 Task: Create a rule when an item is added to checklist checklist name by me .
Action: Mouse moved to (1363, 117)
Screenshot: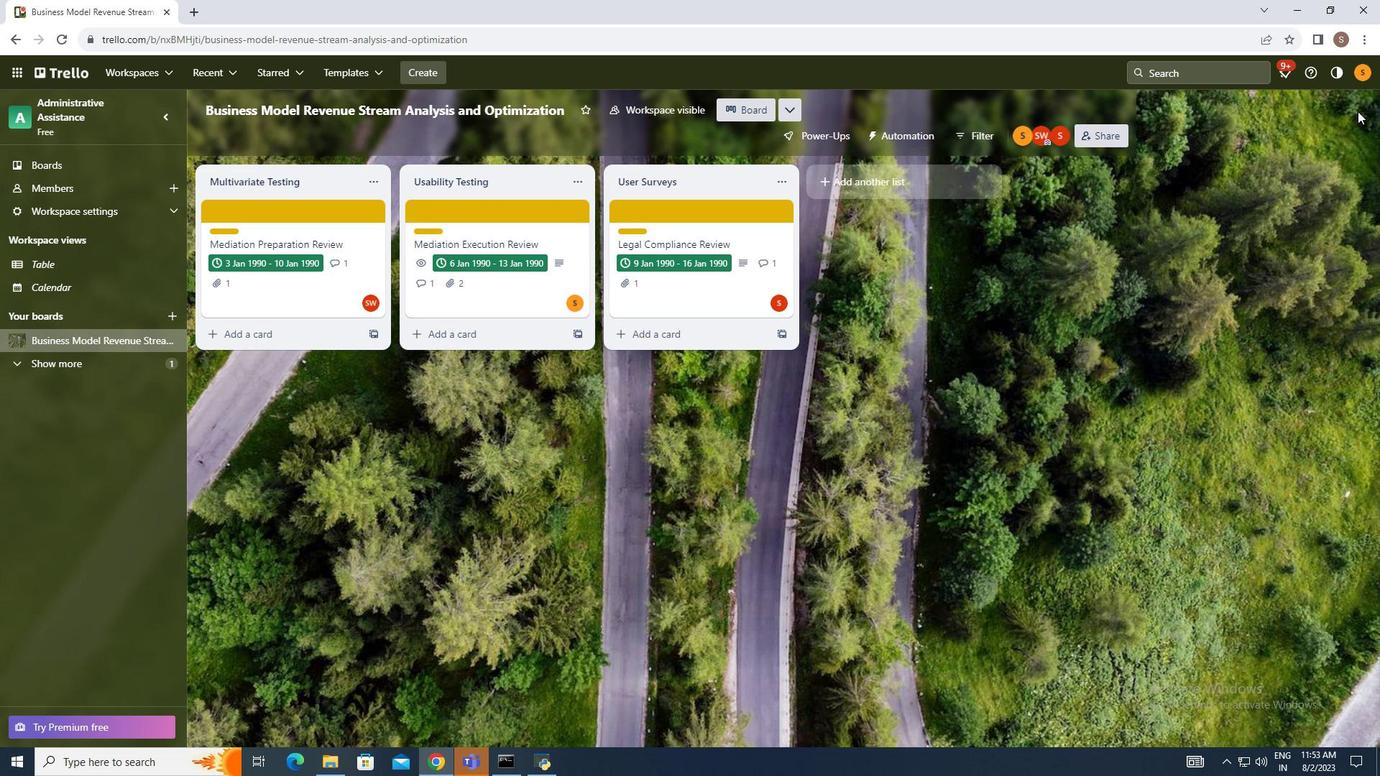 
Action: Mouse pressed left at (1363, 117)
Screenshot: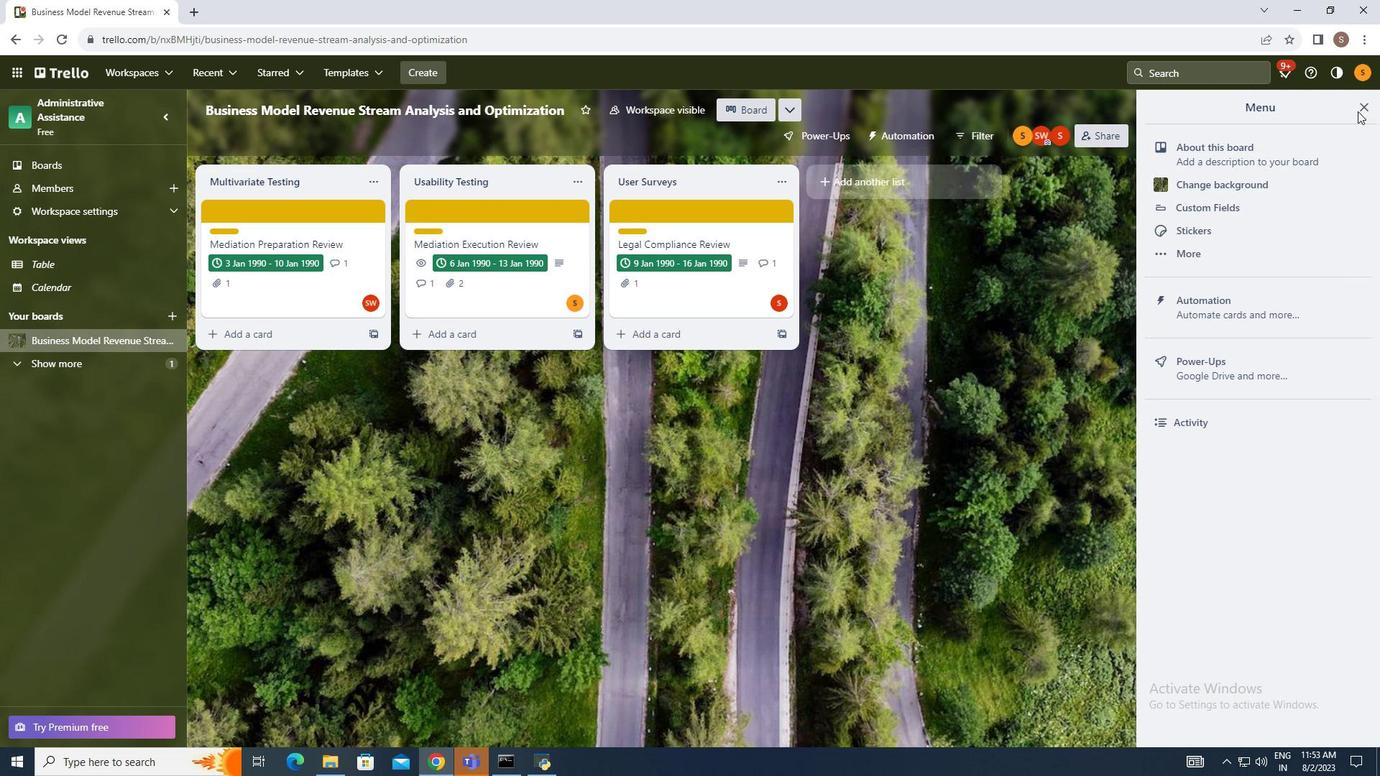 
Action: Mouse moved to (1248, 307)
Screenshot: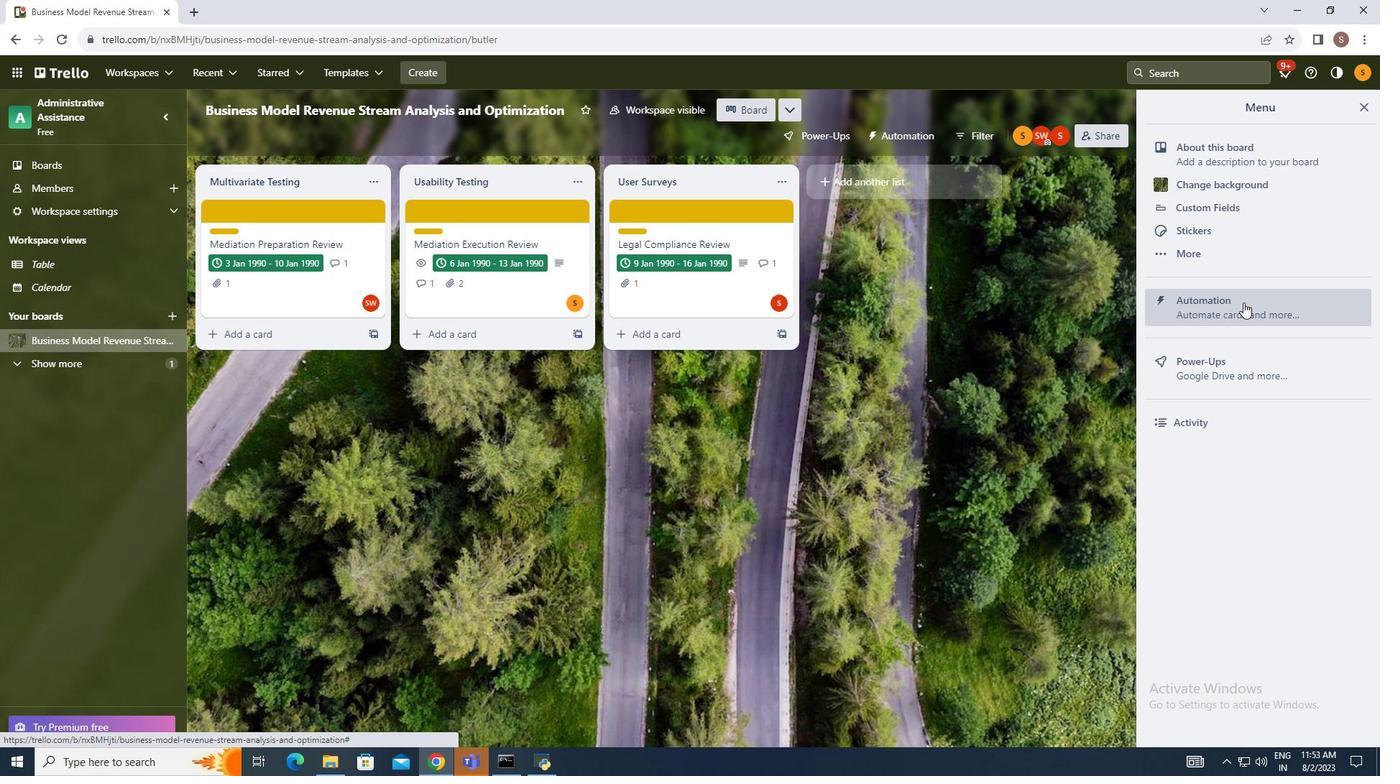 
Action: Mouse pressed left at (1248, 307)
Screenshot: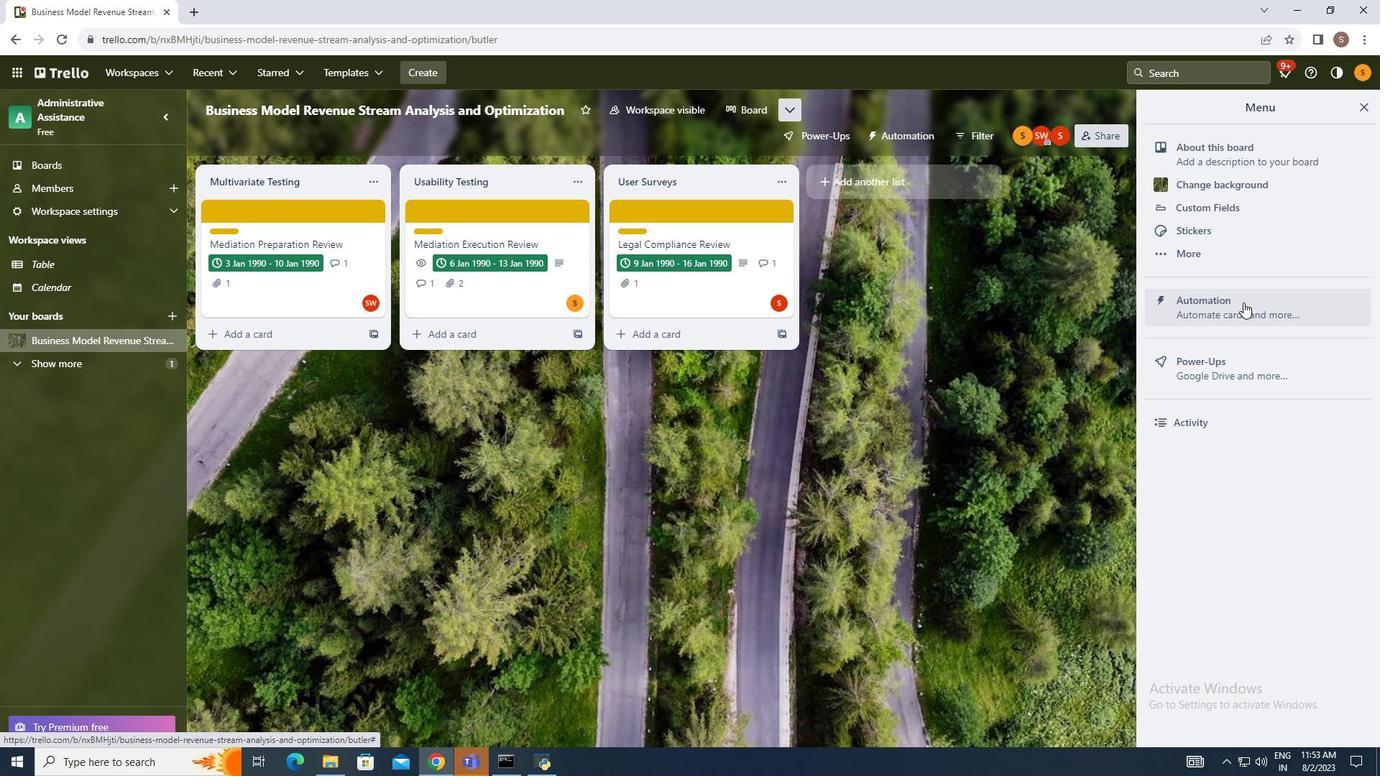 
Action: Mouse moved to (280, 263)
Screenshot: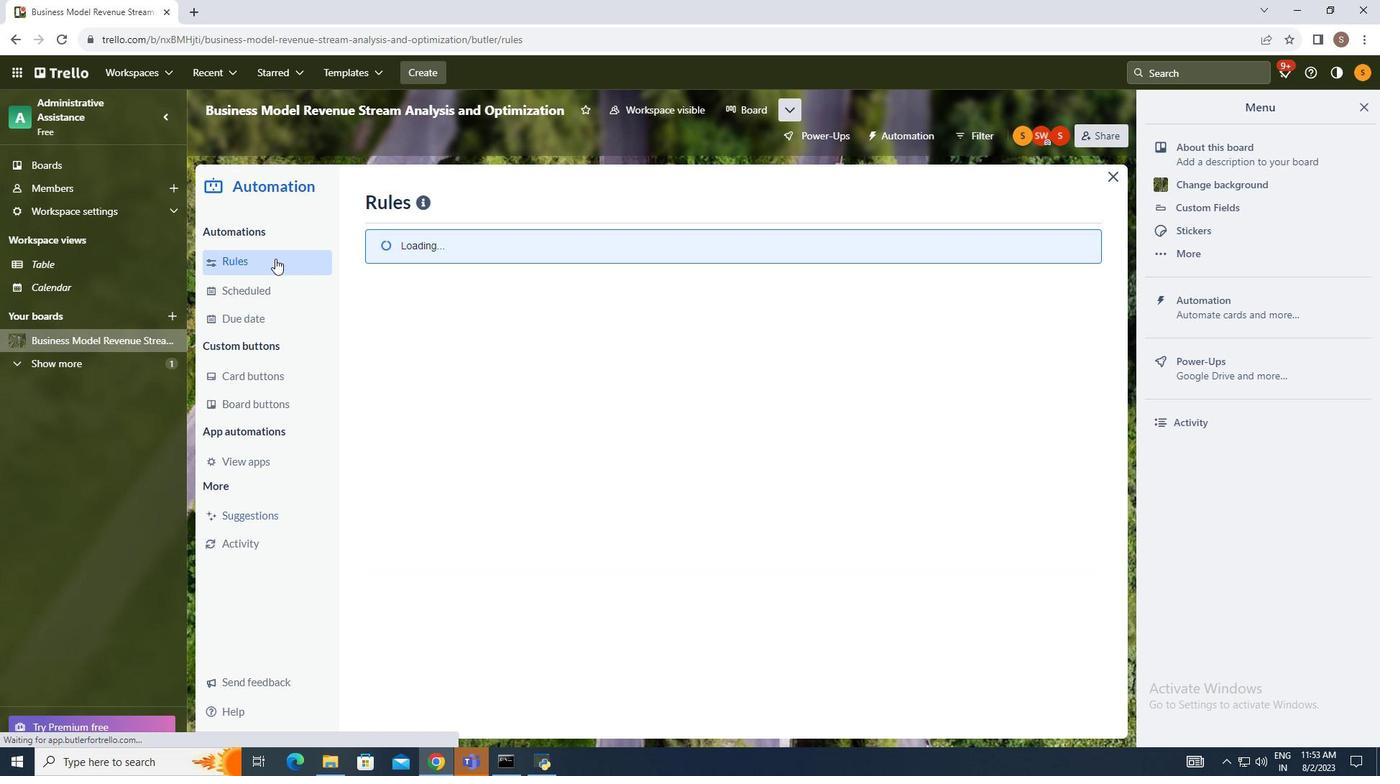 
Action: Mouse pressed left at (280, 263)
Screenshot: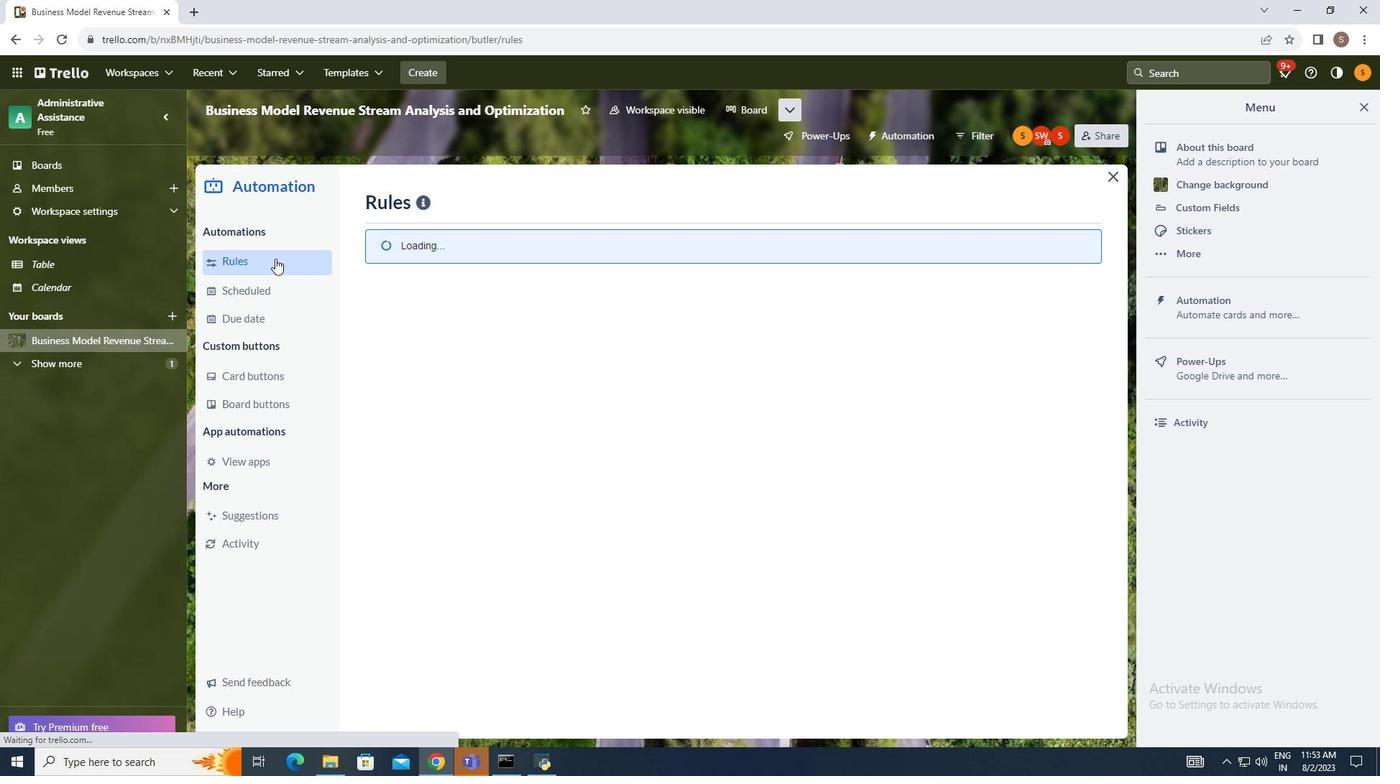 
Action: Mouse moved to (968, 208)
Screenshot: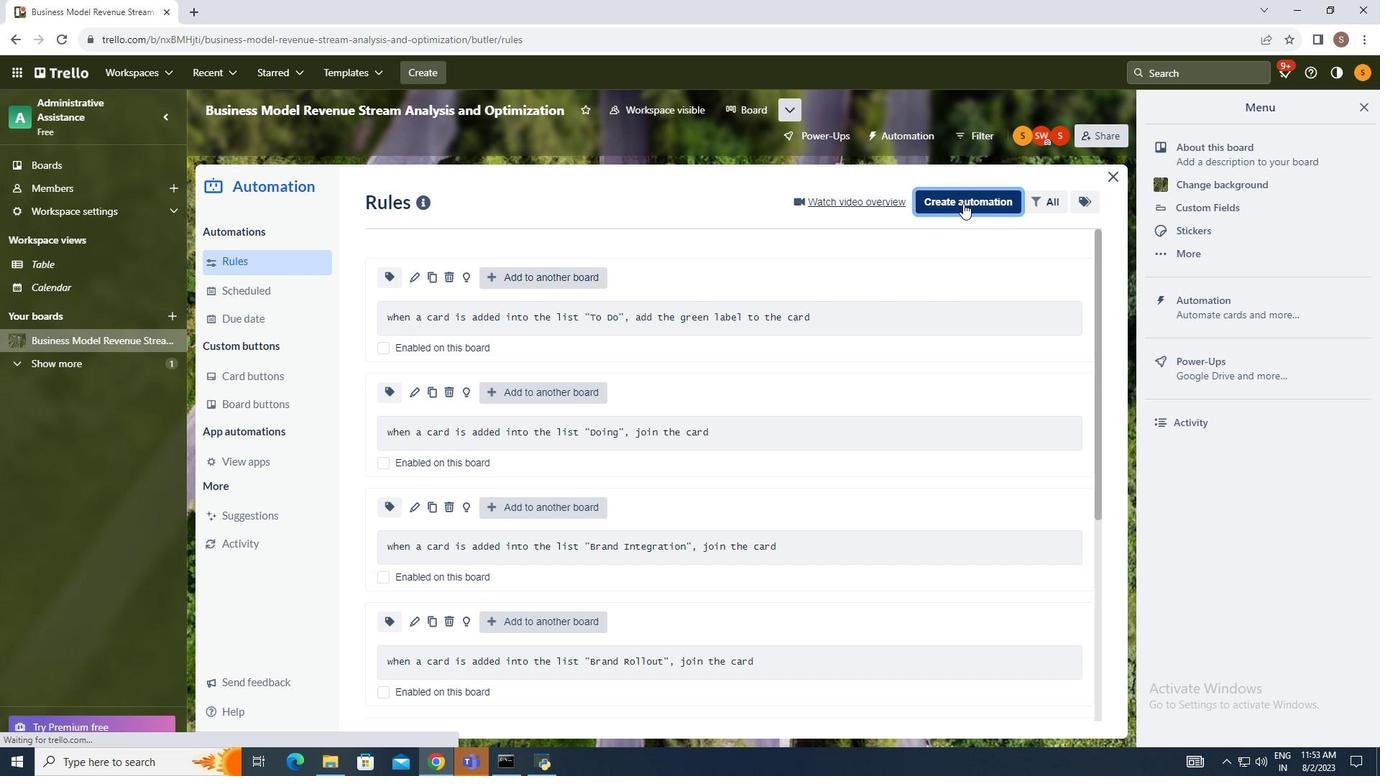 
Action: Mouse pressed left at (968, 208)
Screenshot: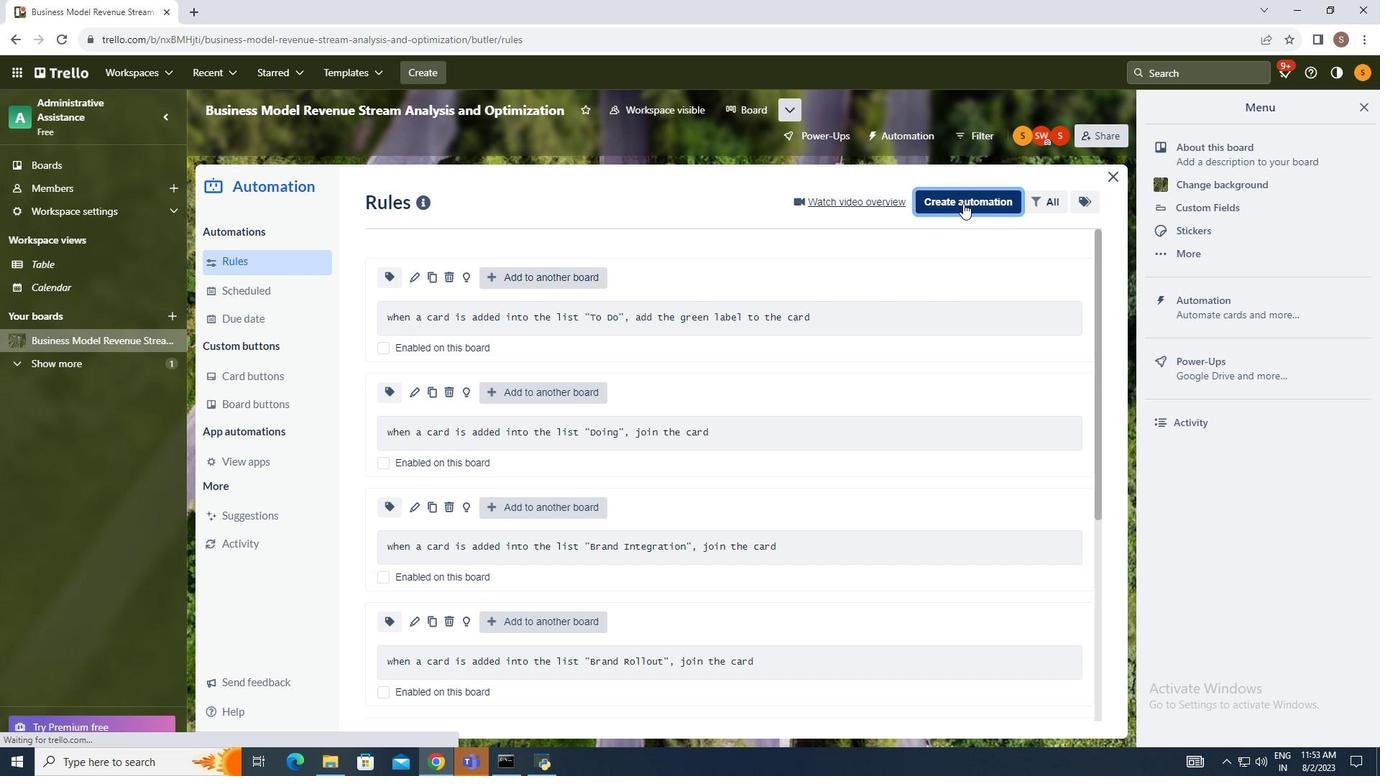 
Action: Mouse moved to (753, 343)
Screenshot: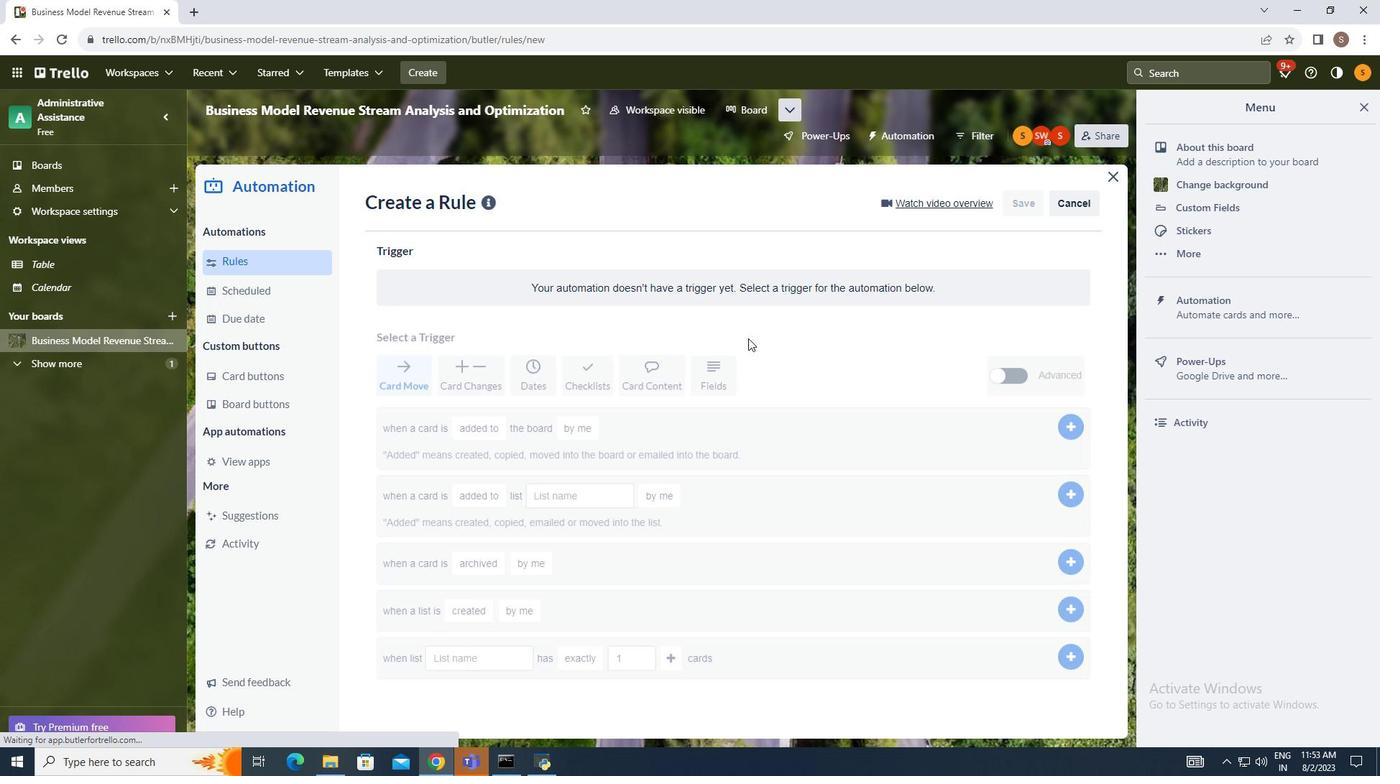 
Action: Mouse pressed left at (753, 343)
Screenshot: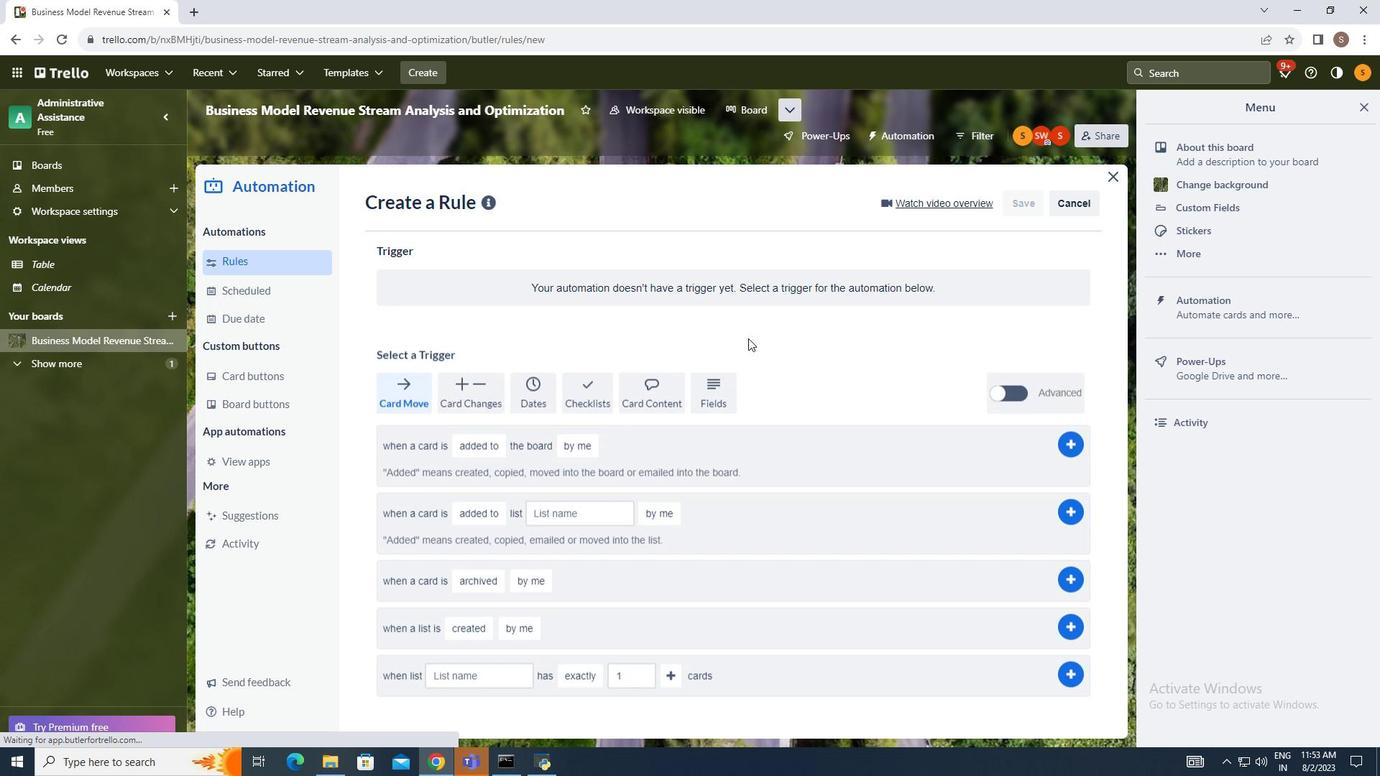 
Action: Mouse moved to (595, 394)
Screenshot: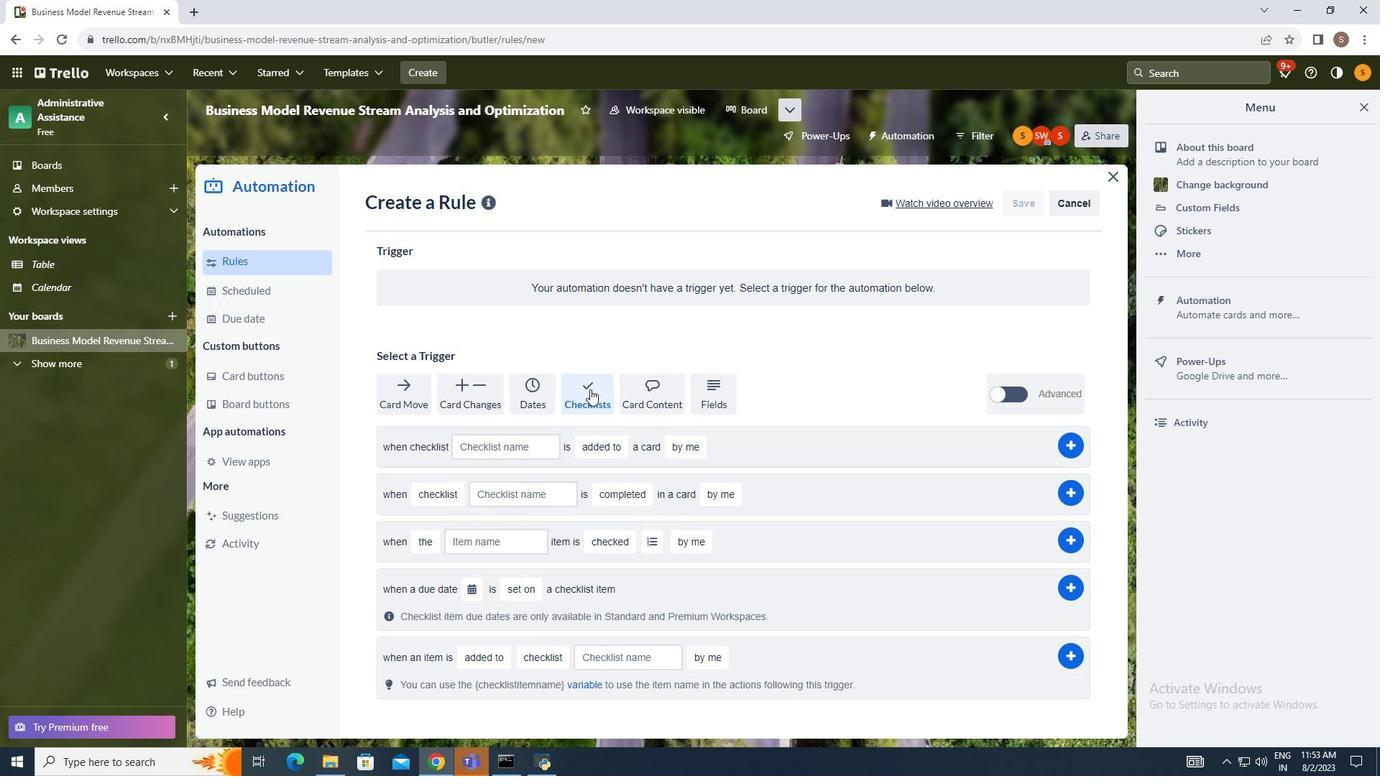 
Action: Mouse pressed left at (595, 394)
Screenshot: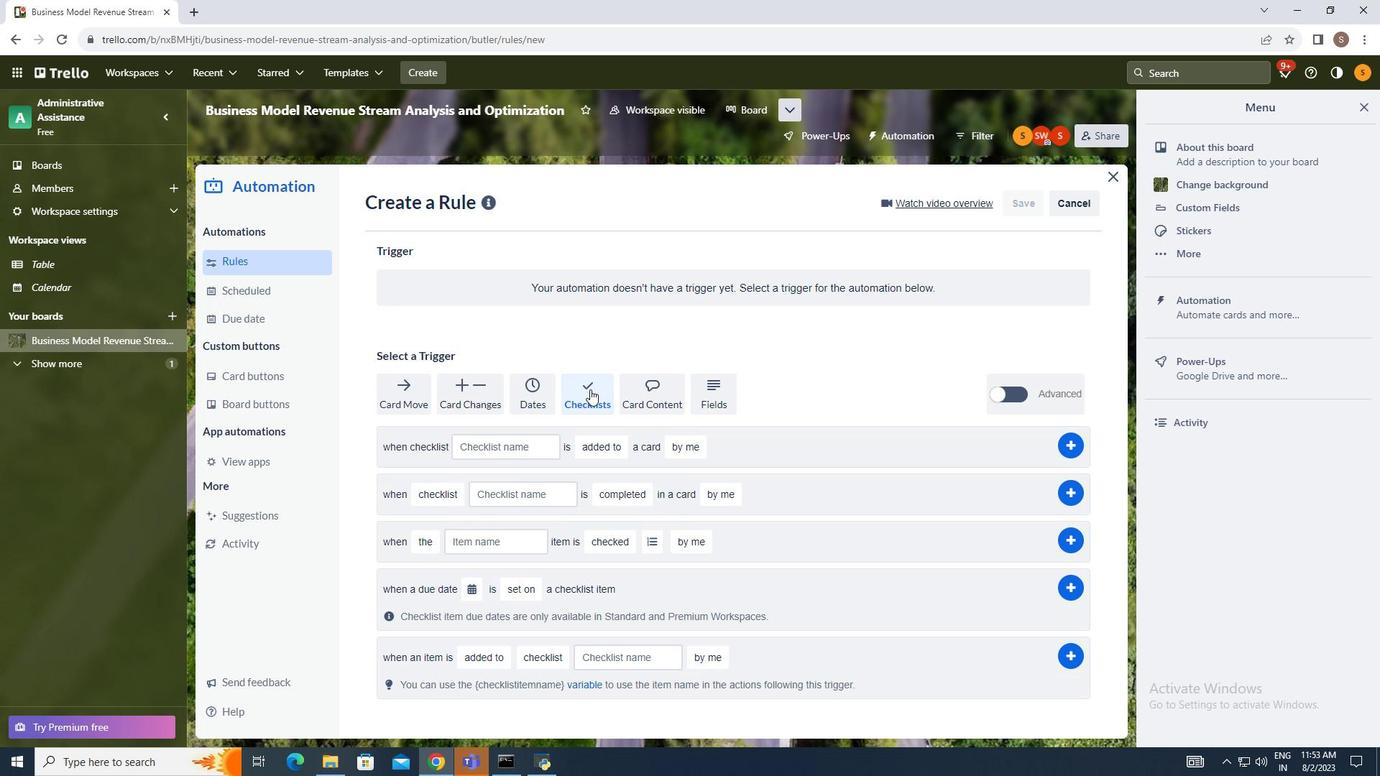 
Action: Mouse moved to (481, 656)
Screenshot: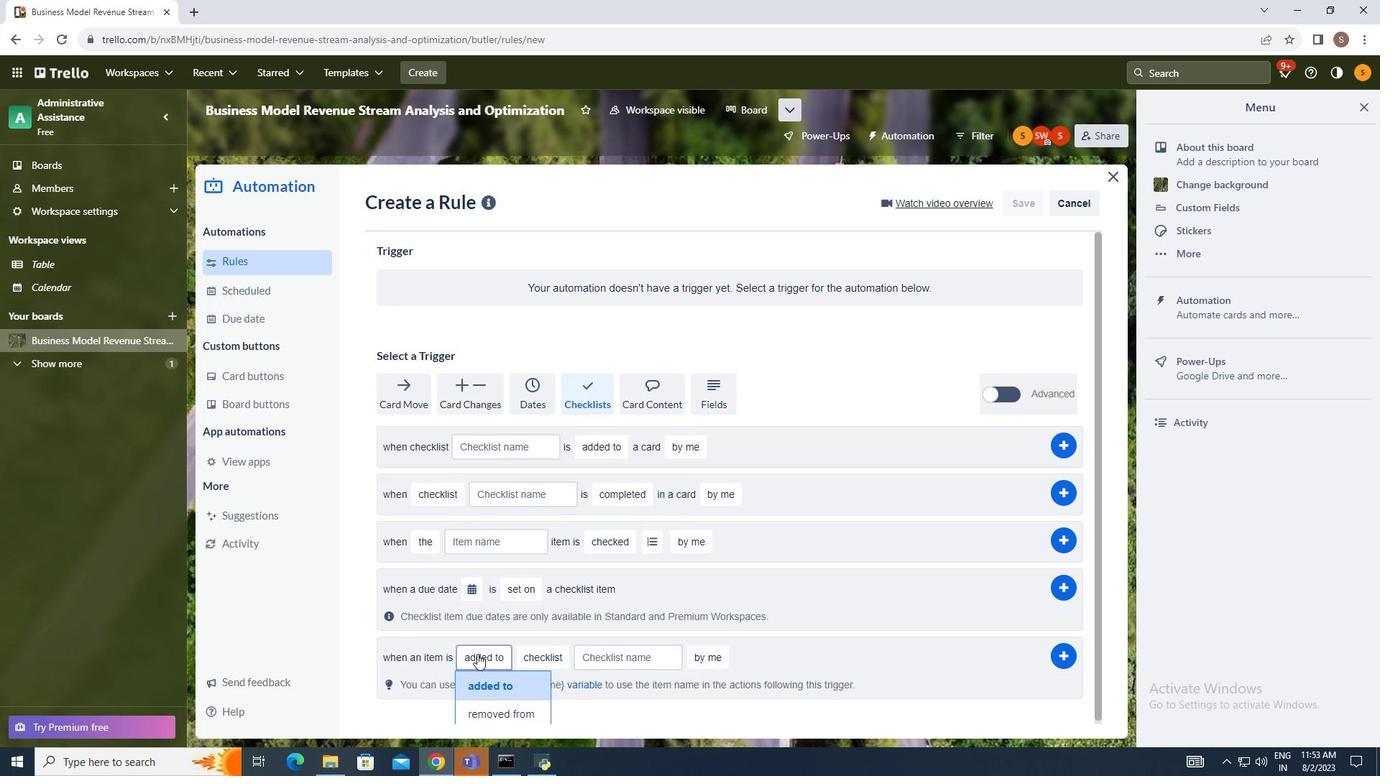 
Action: Mouse pressed left at (481, 656)
Screenshot: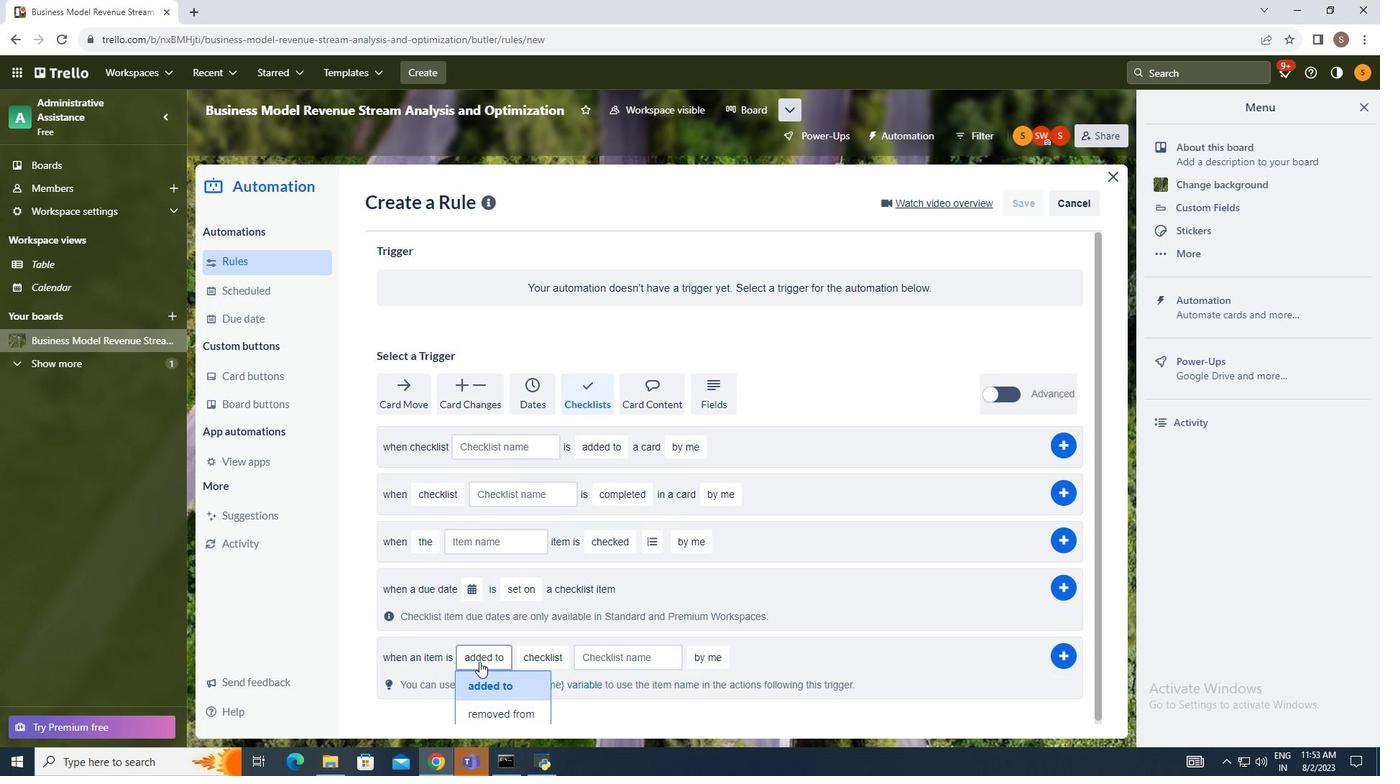 
Action: Mouse moved to (486, 685)
Screenshot: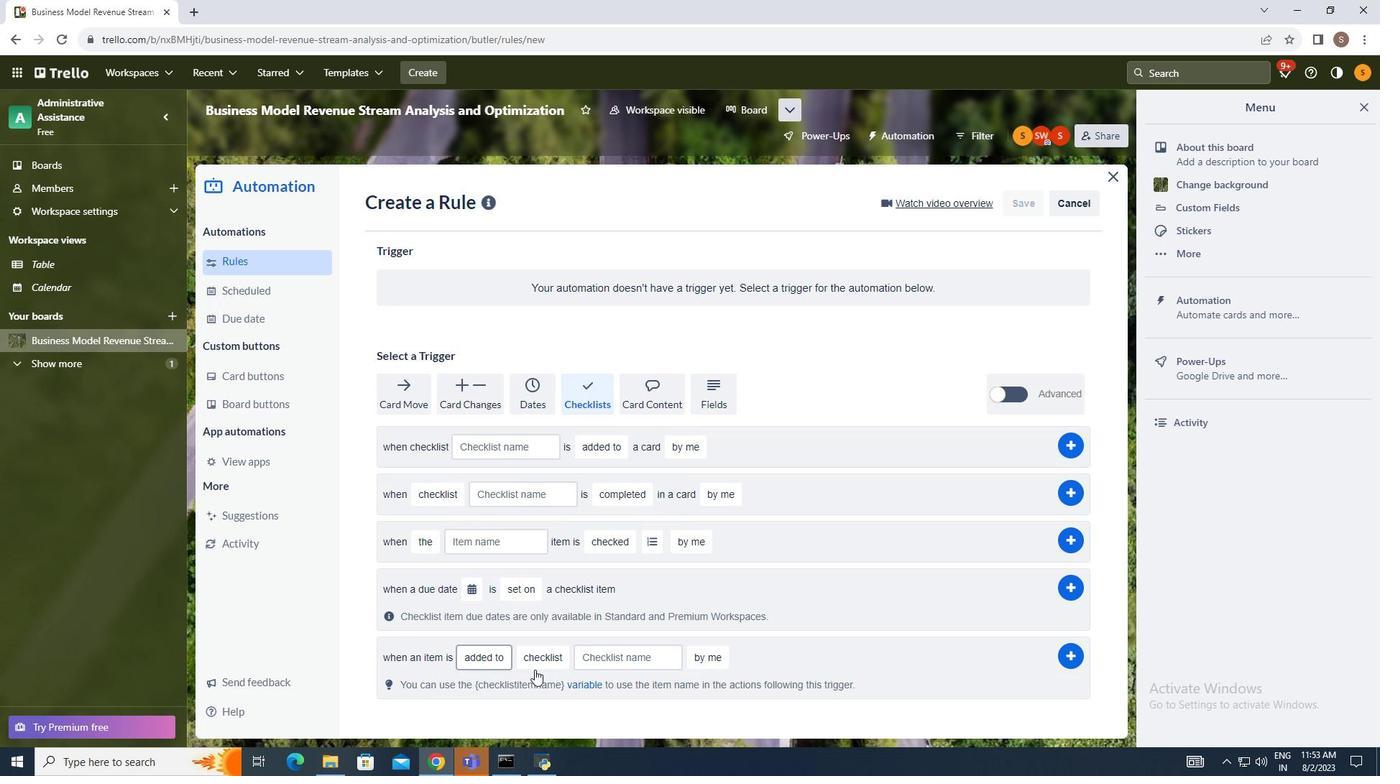
Action: Mouse pressed left at (486, 685)
Screenshot: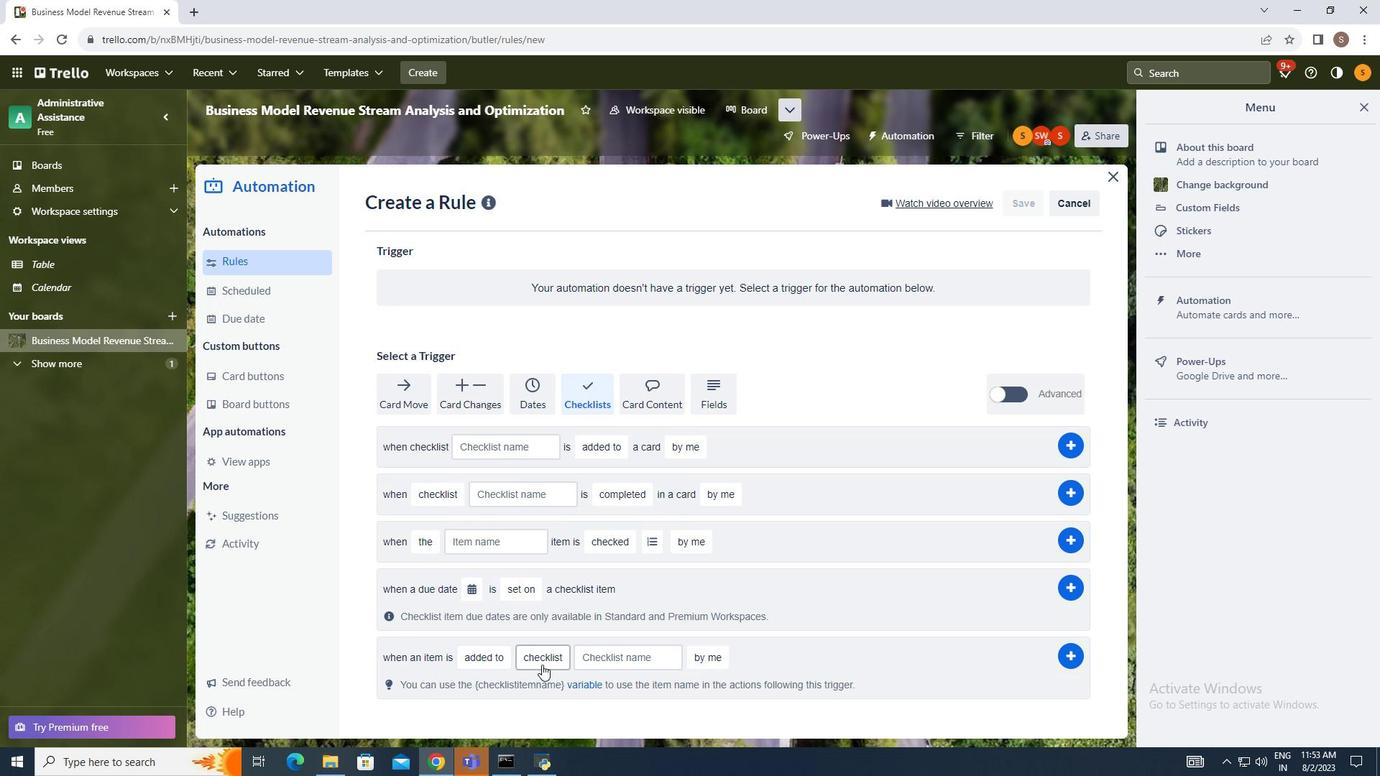 
Action: Mouse moved to (548, 666)
Screenshot: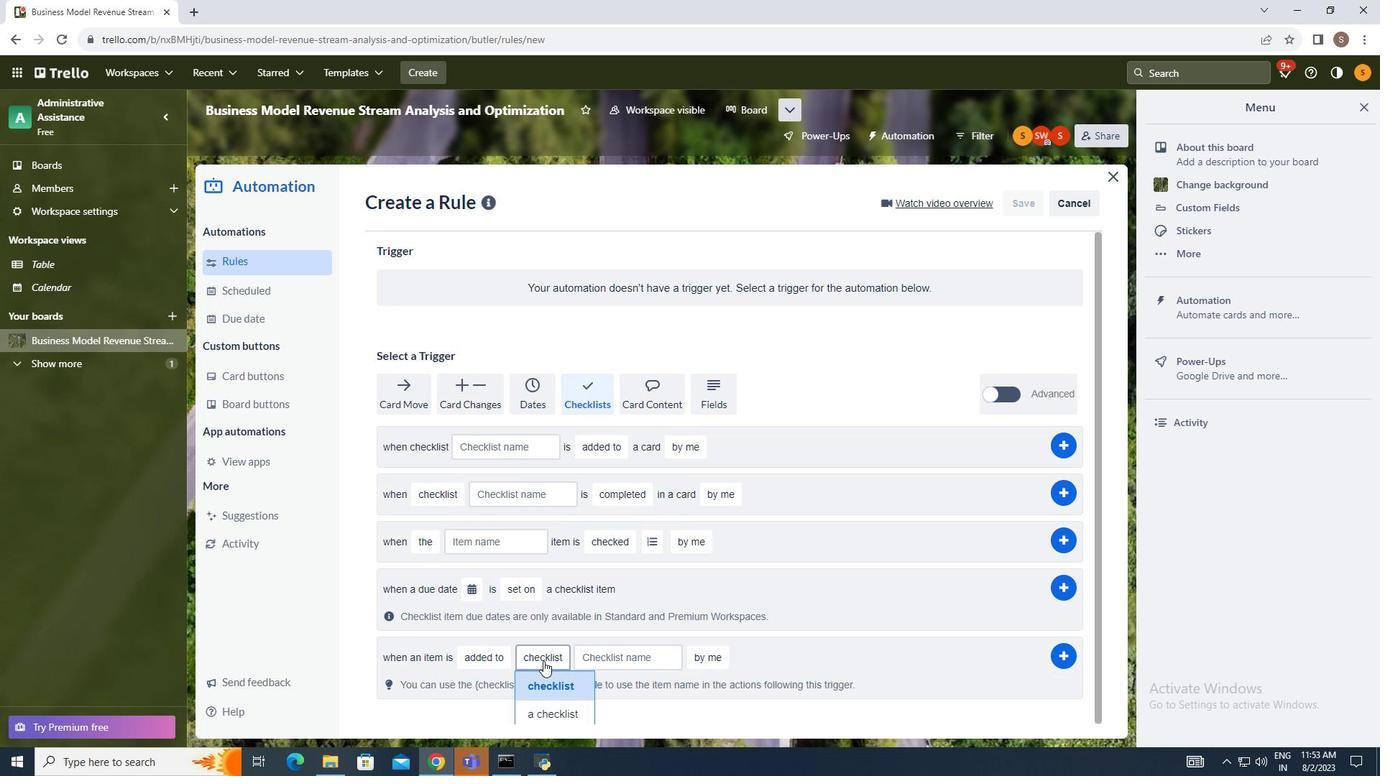 
Action: Mouse pressed left at (548, 666)
Screenshot: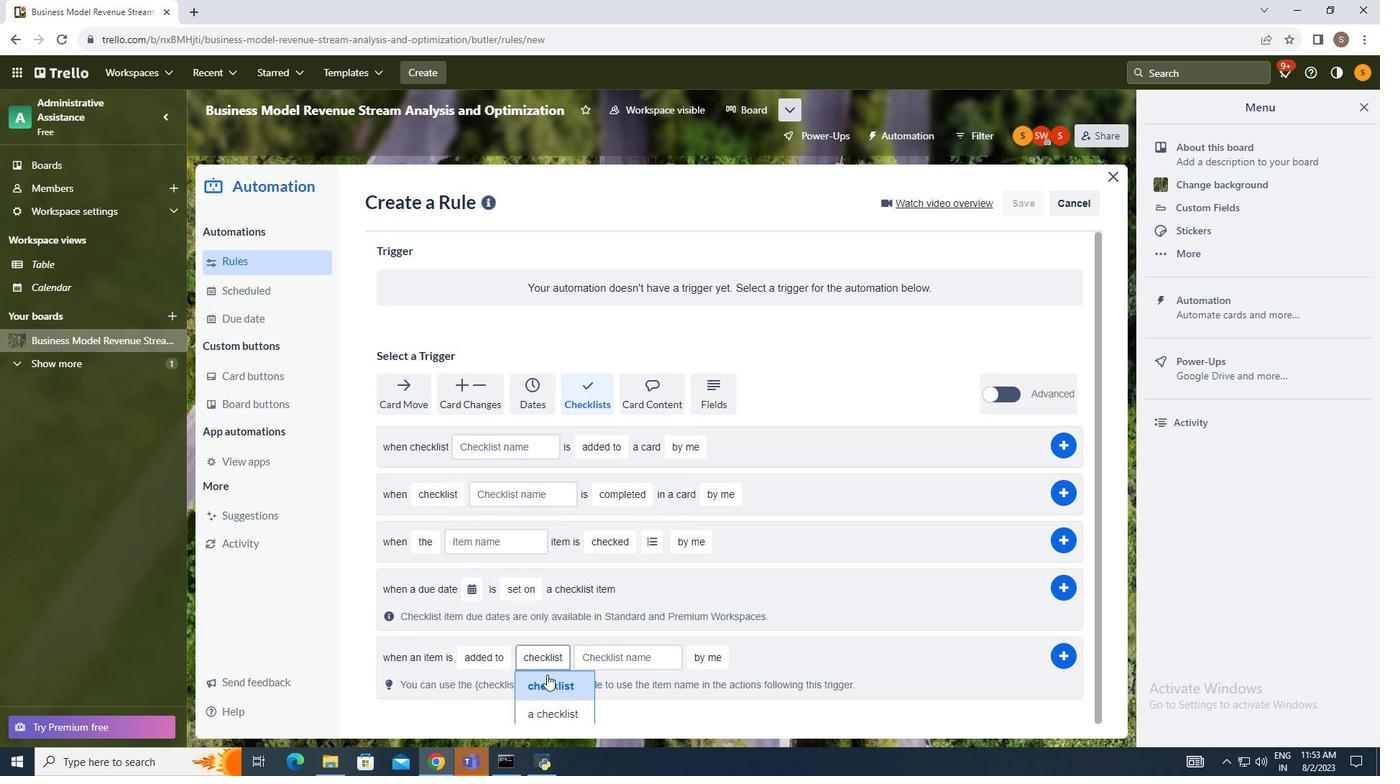 
Action: Mouse moved to (555, 690)
Screenshot: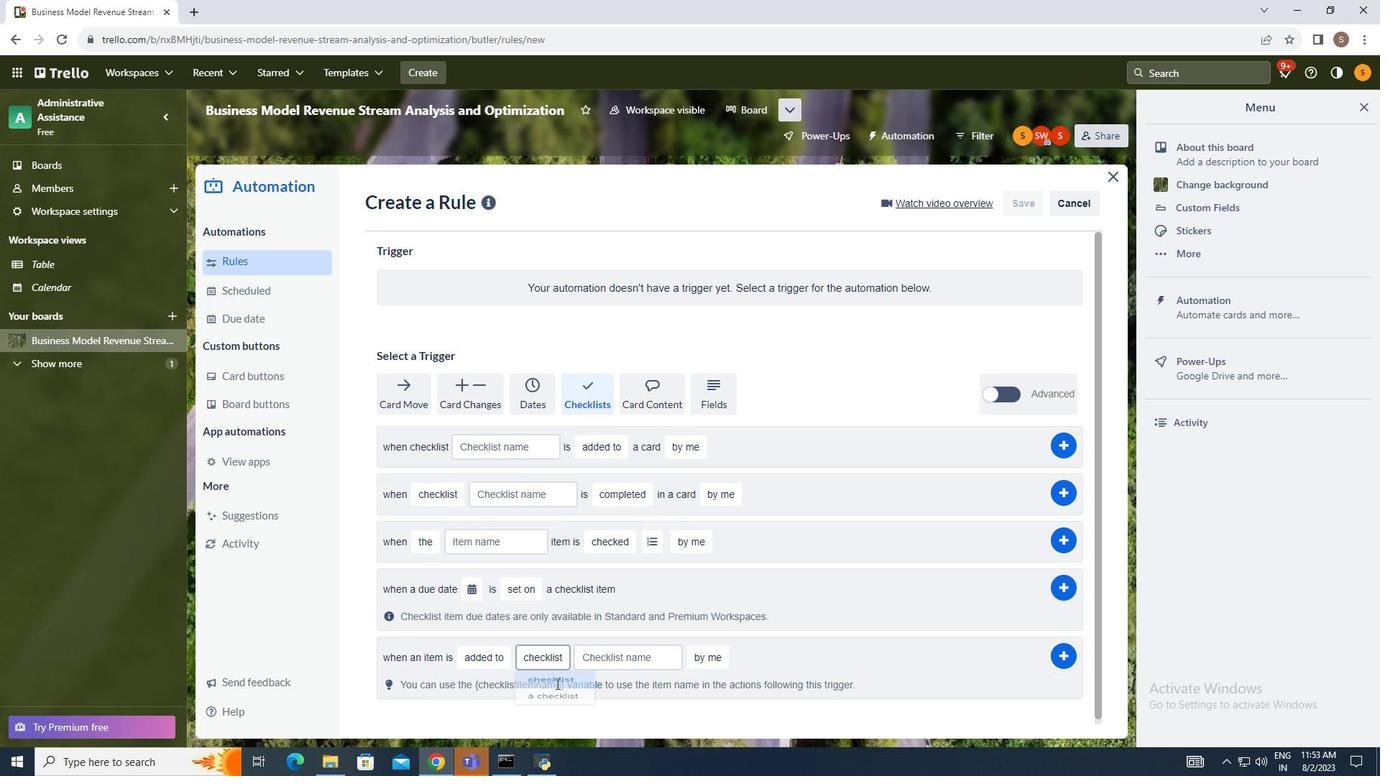 
Action: Mouse pressed left at (555, 690)
Screenshot: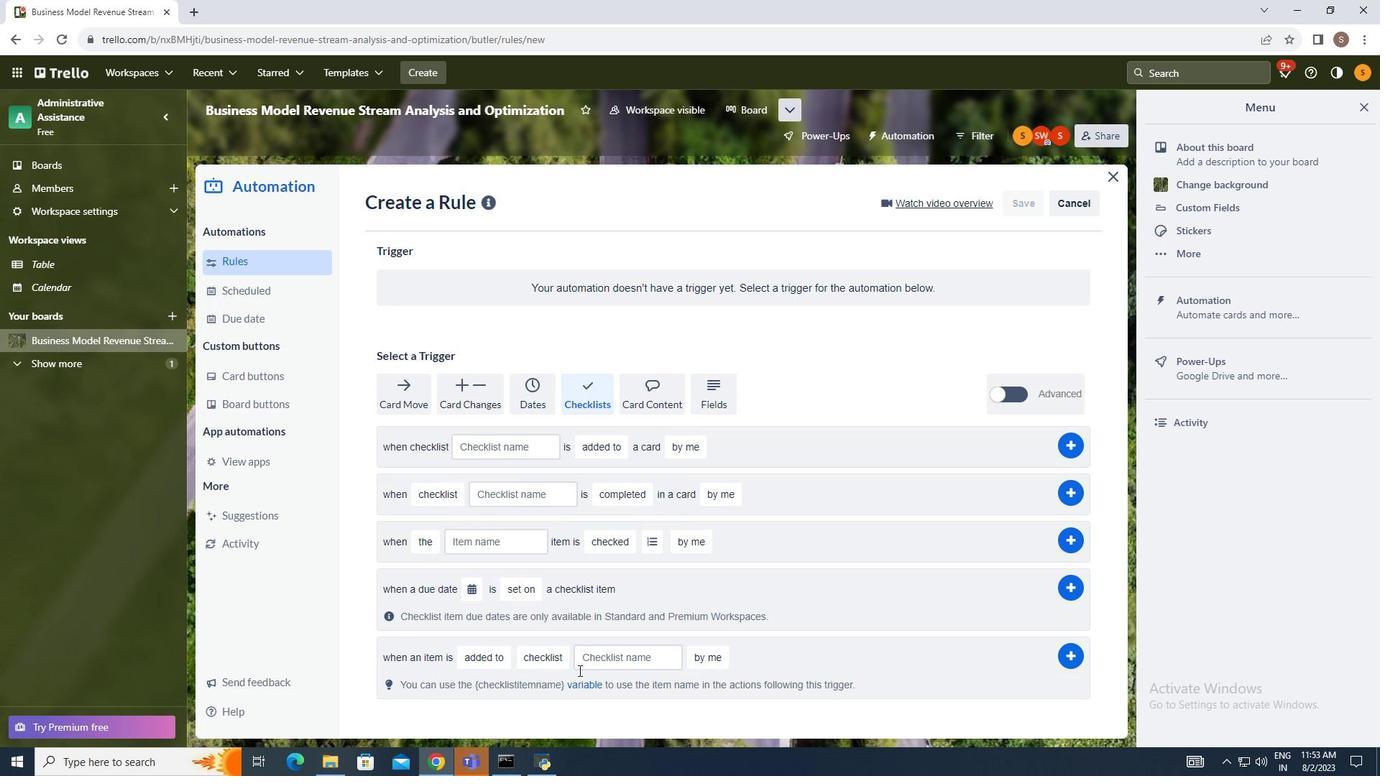
Action: Mouse moved to (603, 666)
Screenshot: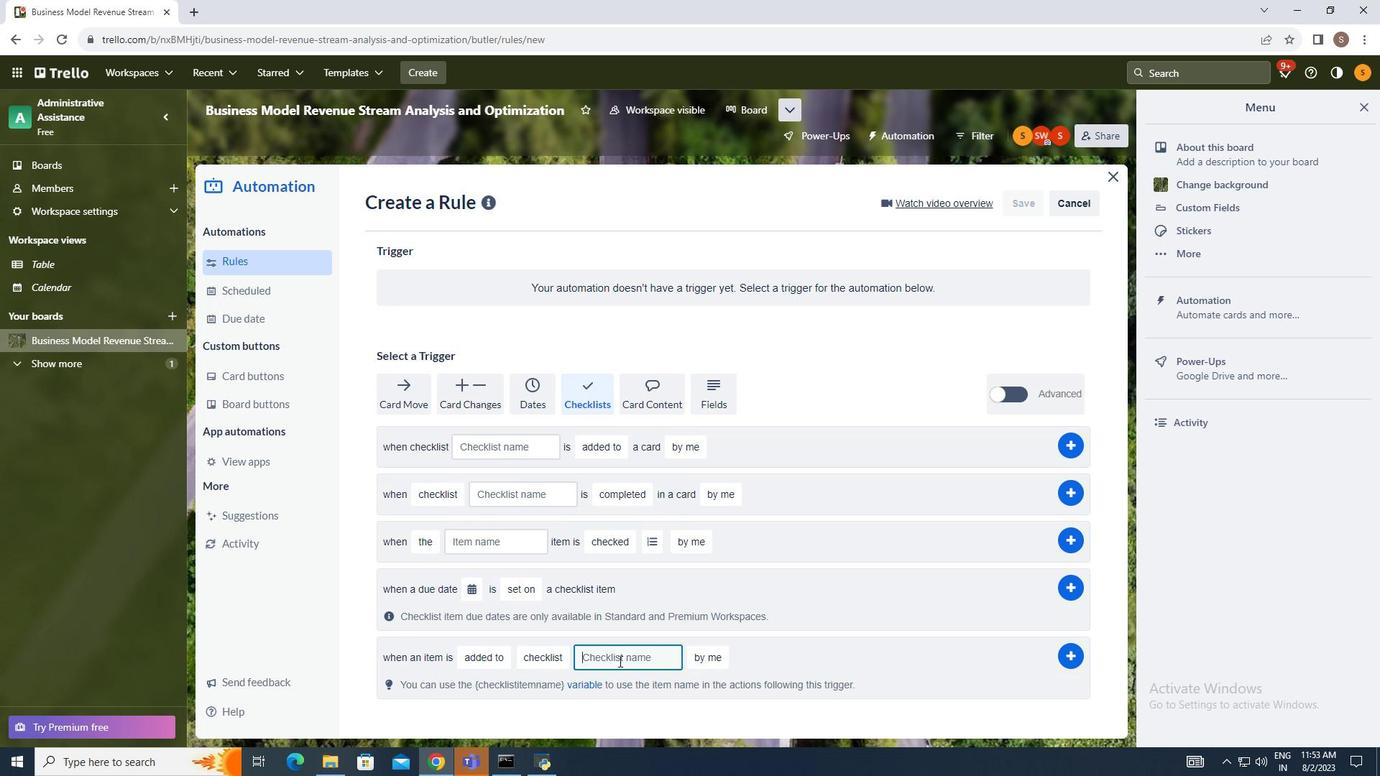 
Action: Mouse pressed left at (603, 666)
Screenshot: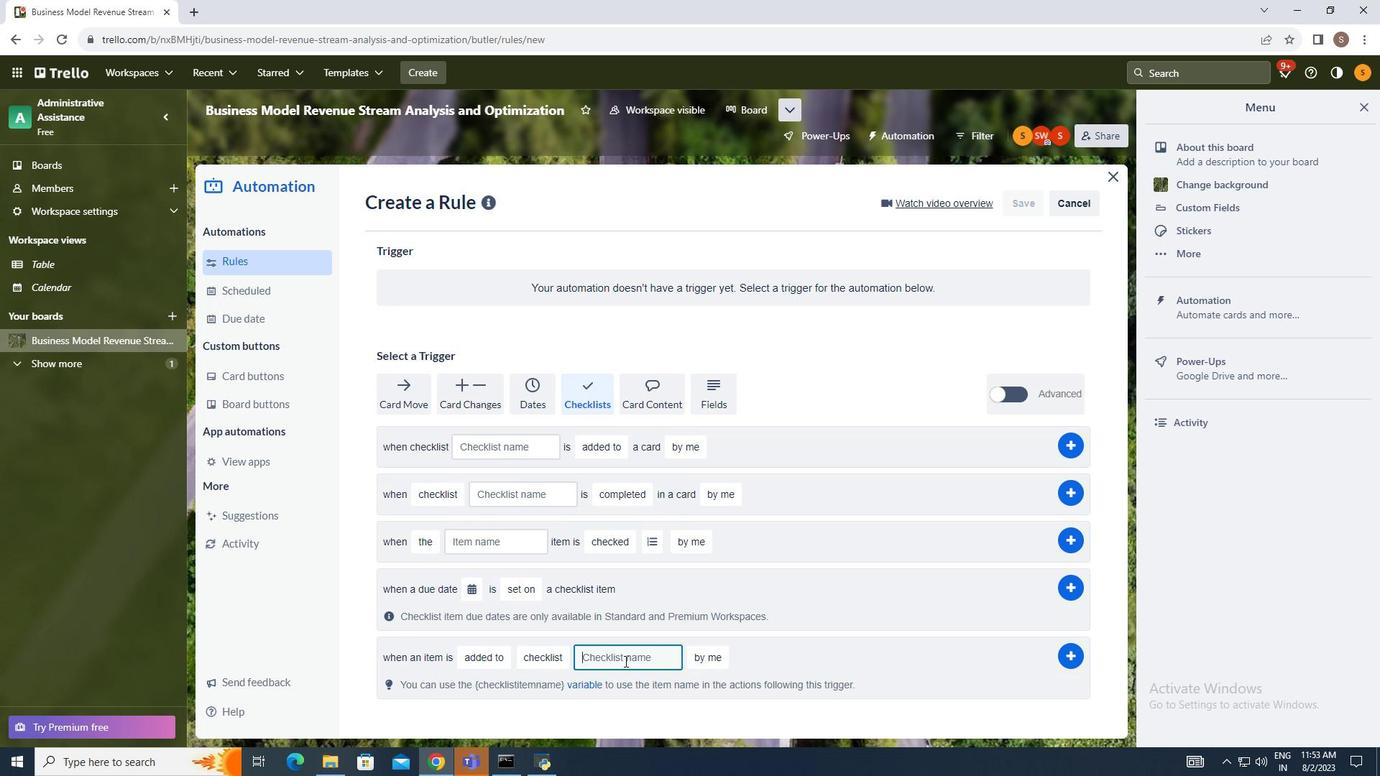 
Action: Mouse moved to (806, 570)
Screenshot: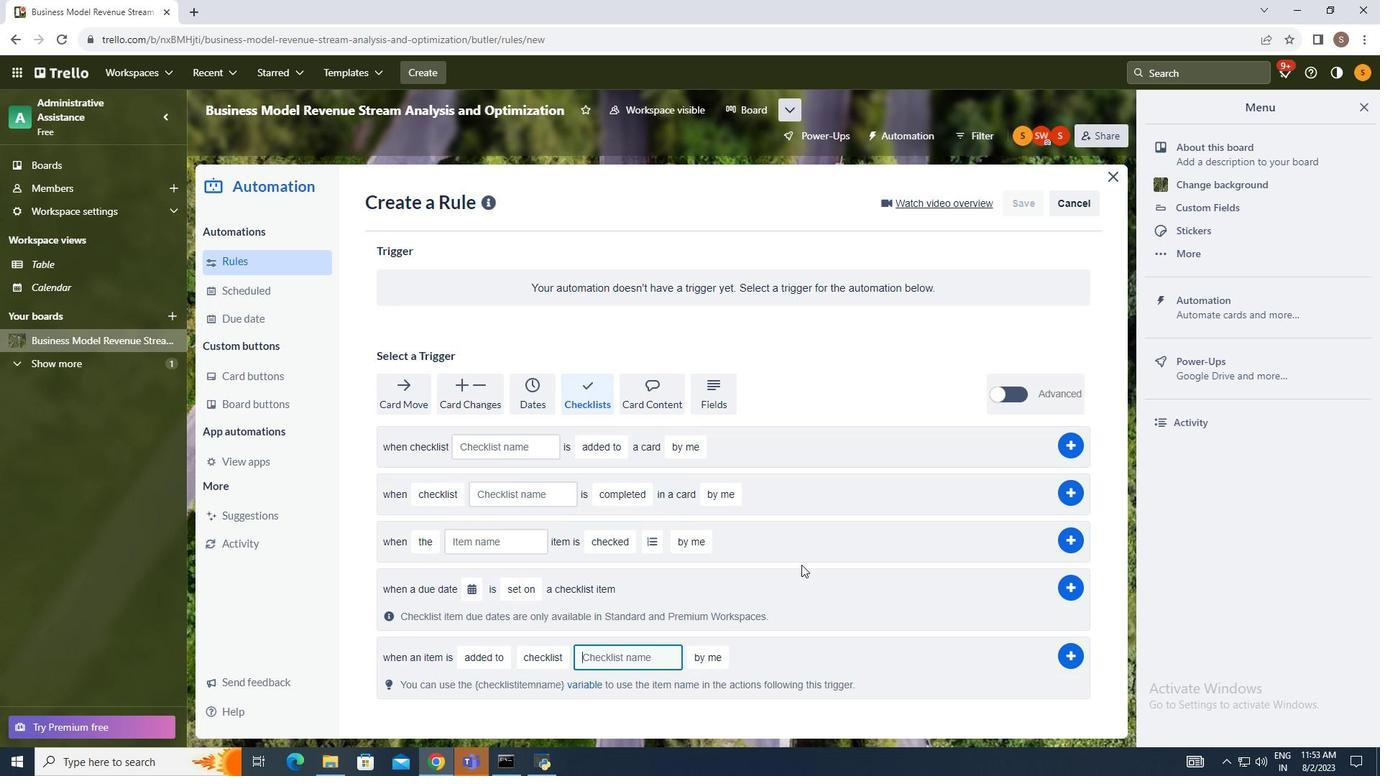 
Action: Key pressed <Key.shift_r>Checklist<Key.space>name<Key.space>
Screenshot: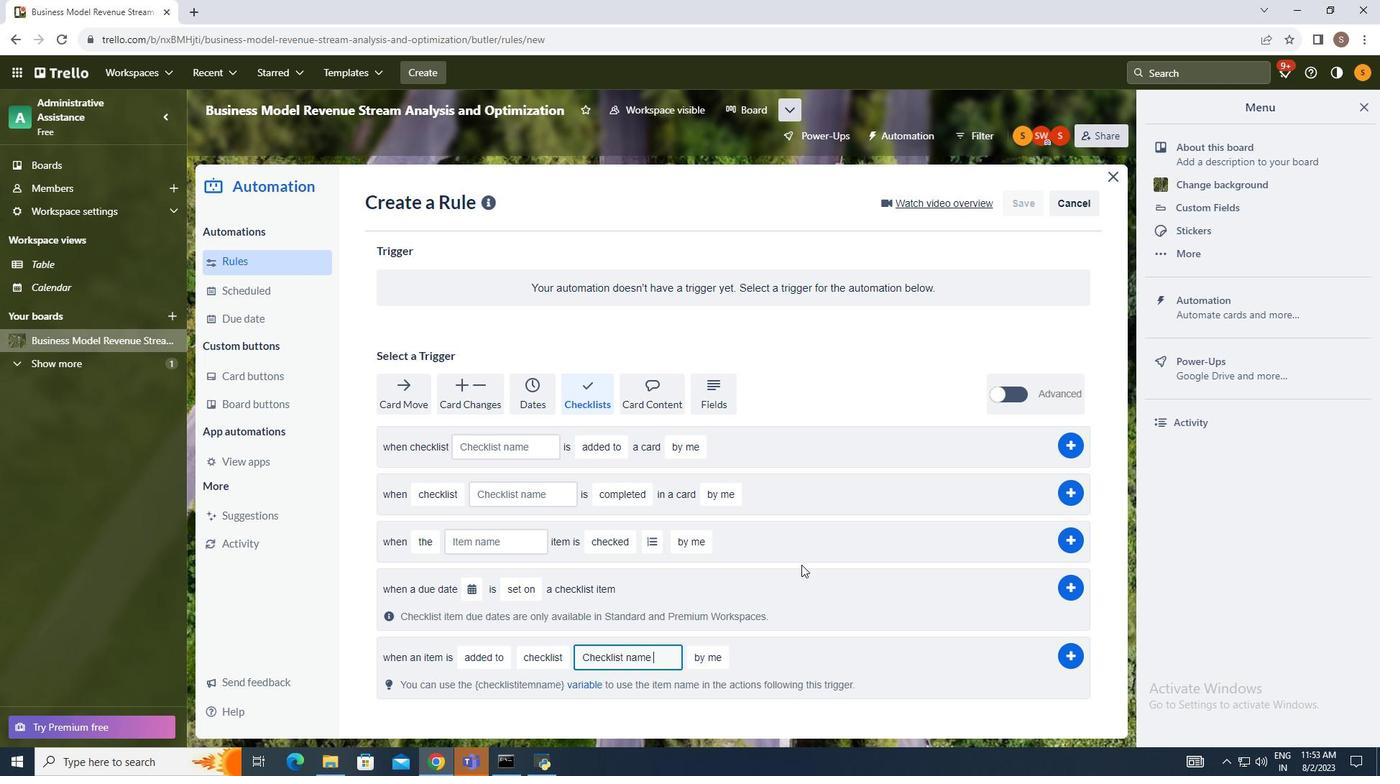 
Action: Mouse moved to (711, 665)
Screenshot: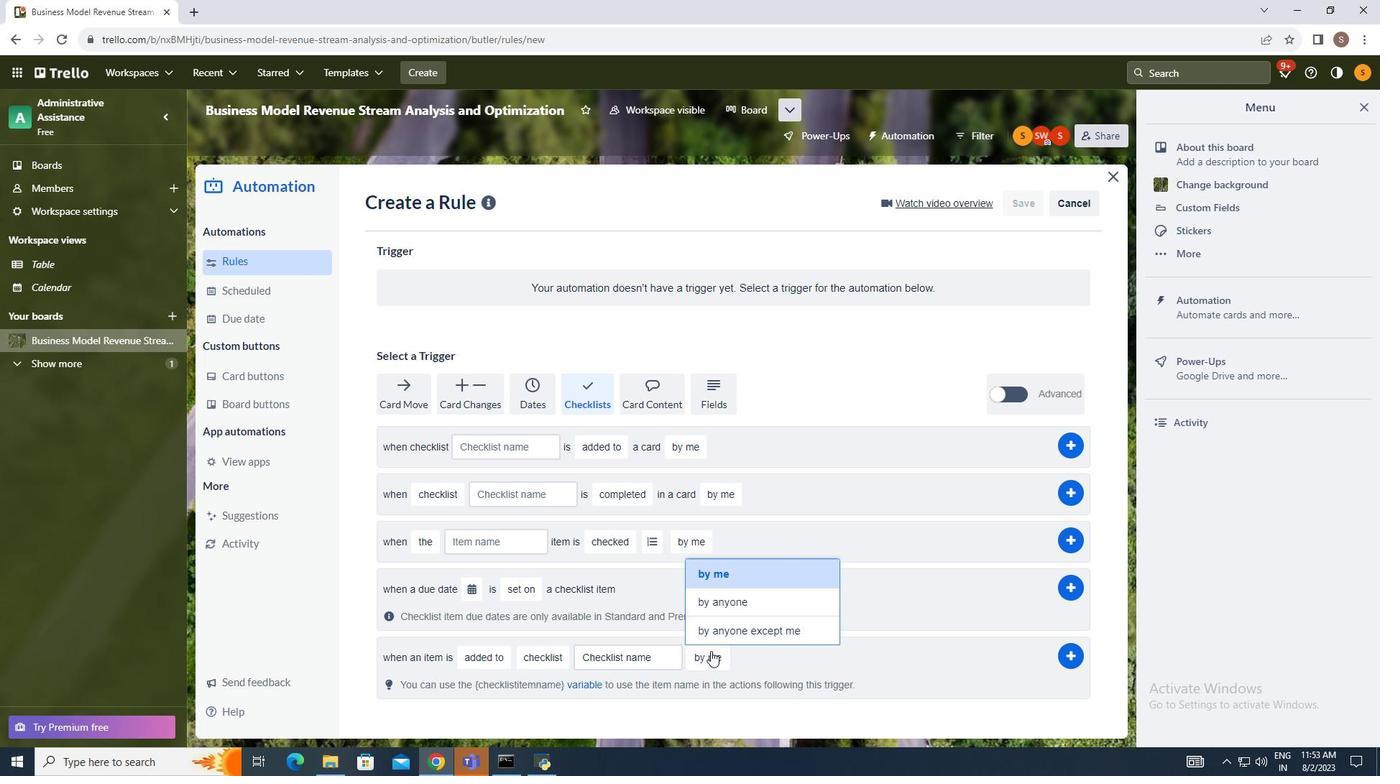 
Action: Mouse pressed left at (711, 665)
Screenshot: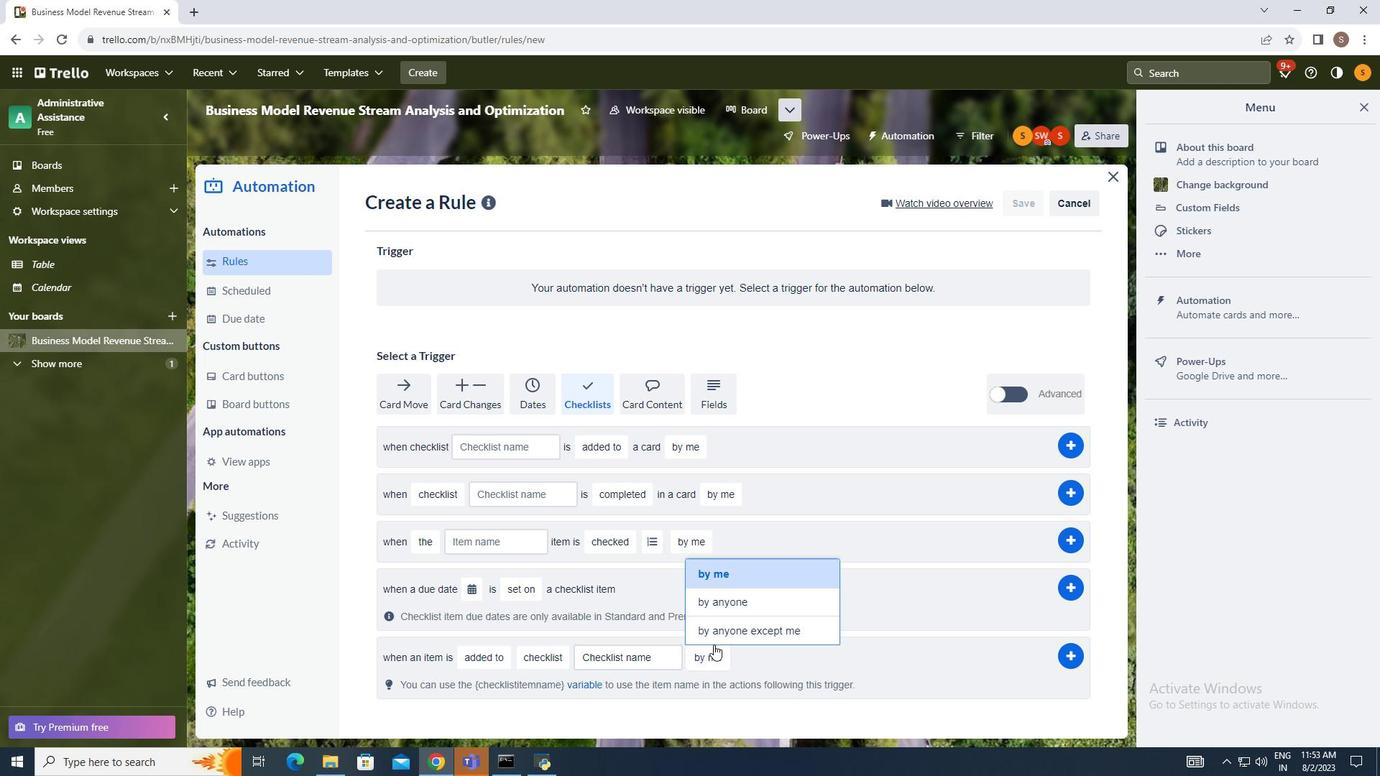 
Action: Mouse moved to (724, 577)
Screenshot: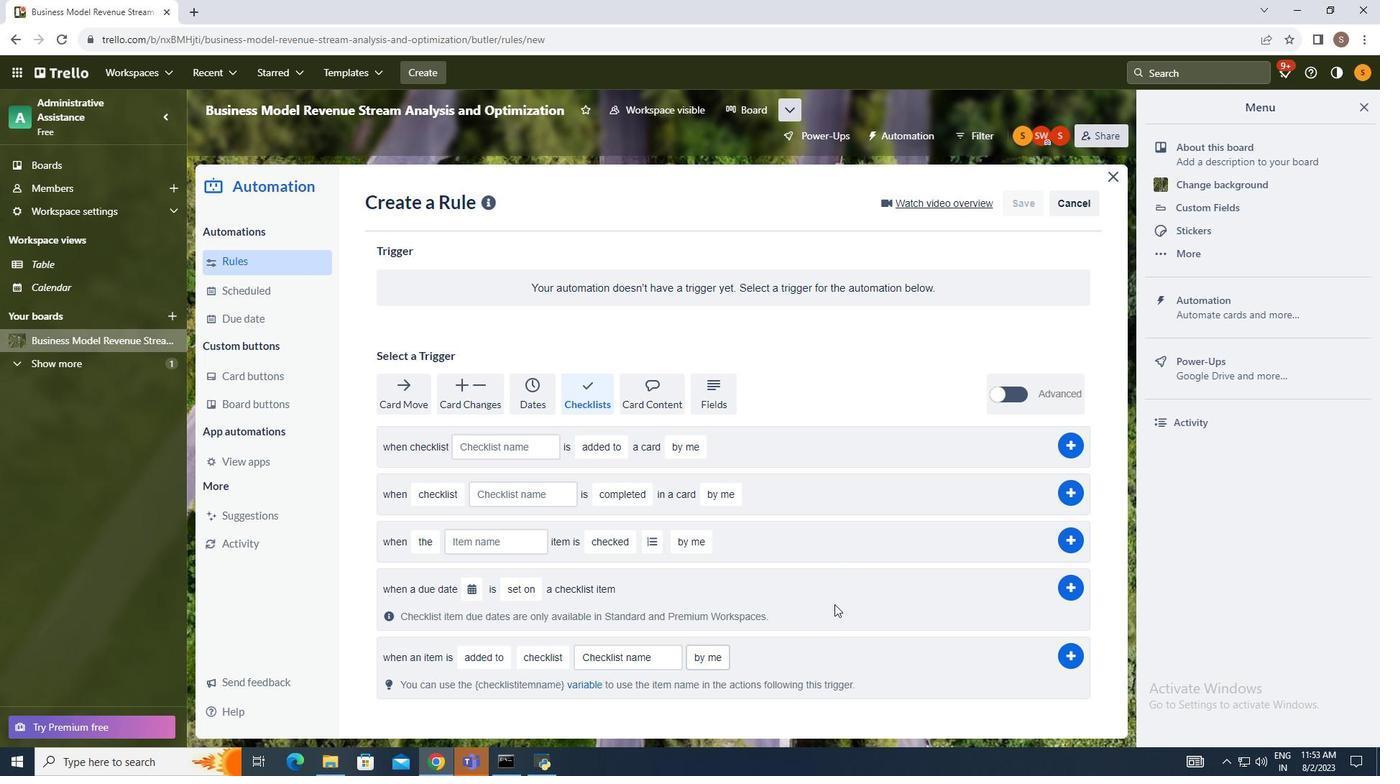 
Action: Mouse pressed left at (724, 577)
Screenshot: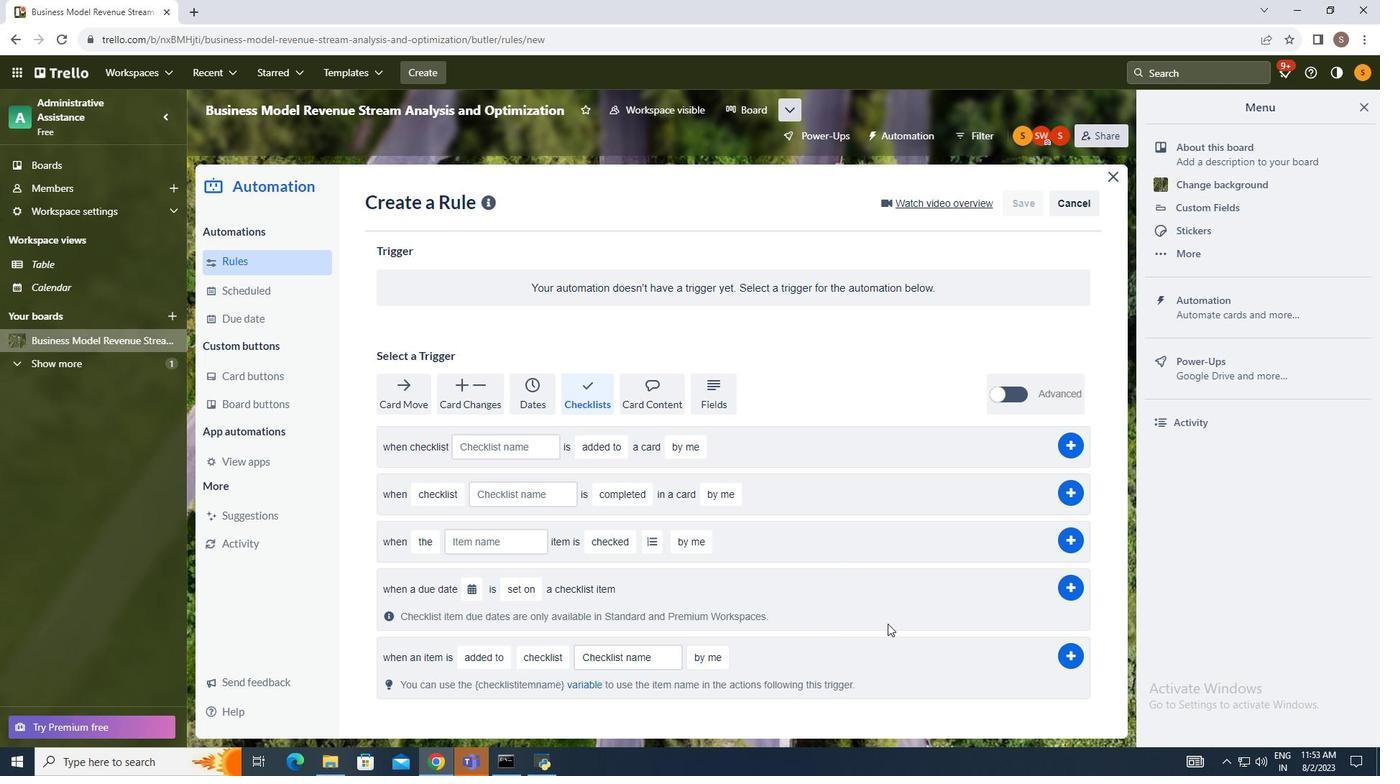 
Action: Mouse moved to (1079, 652)
Screenshot: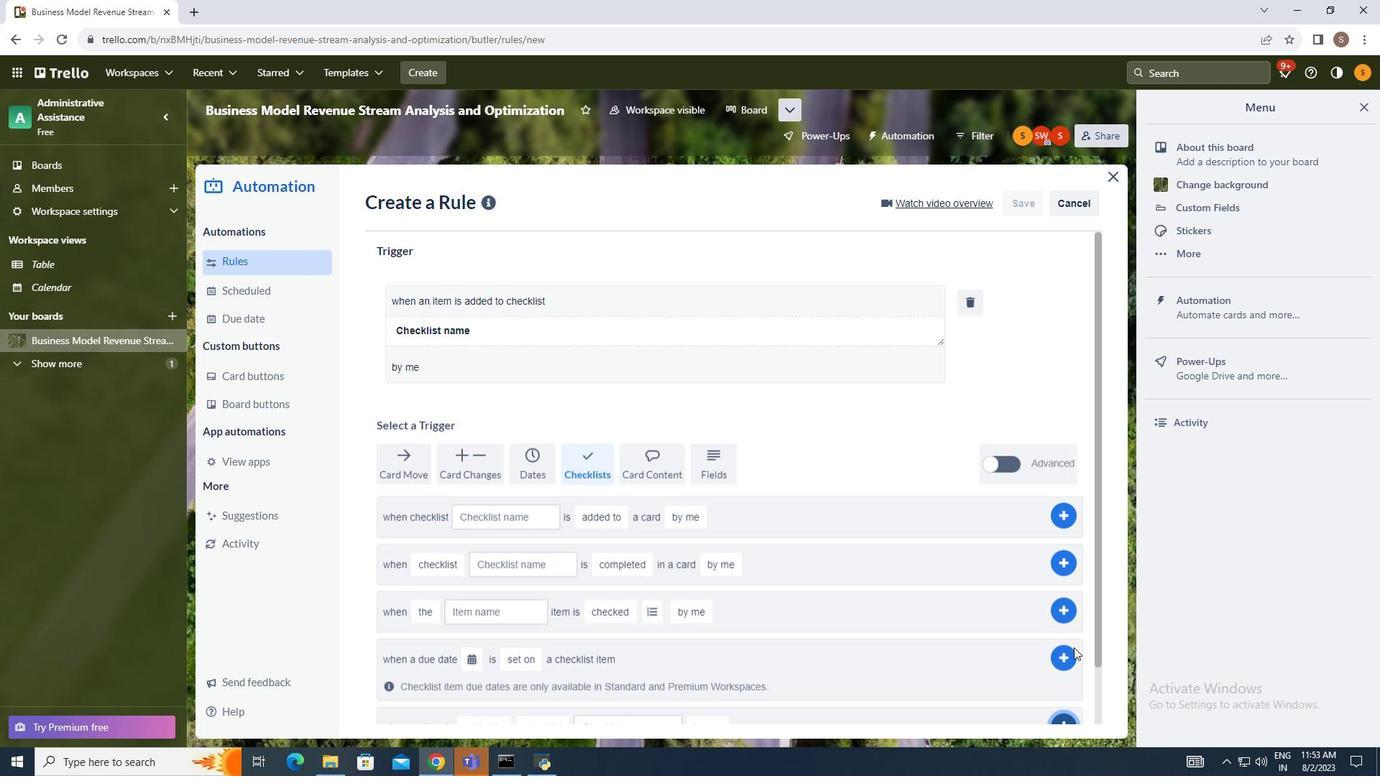 
Action: Mouse pressed left at (1079, 652)
Screenshot: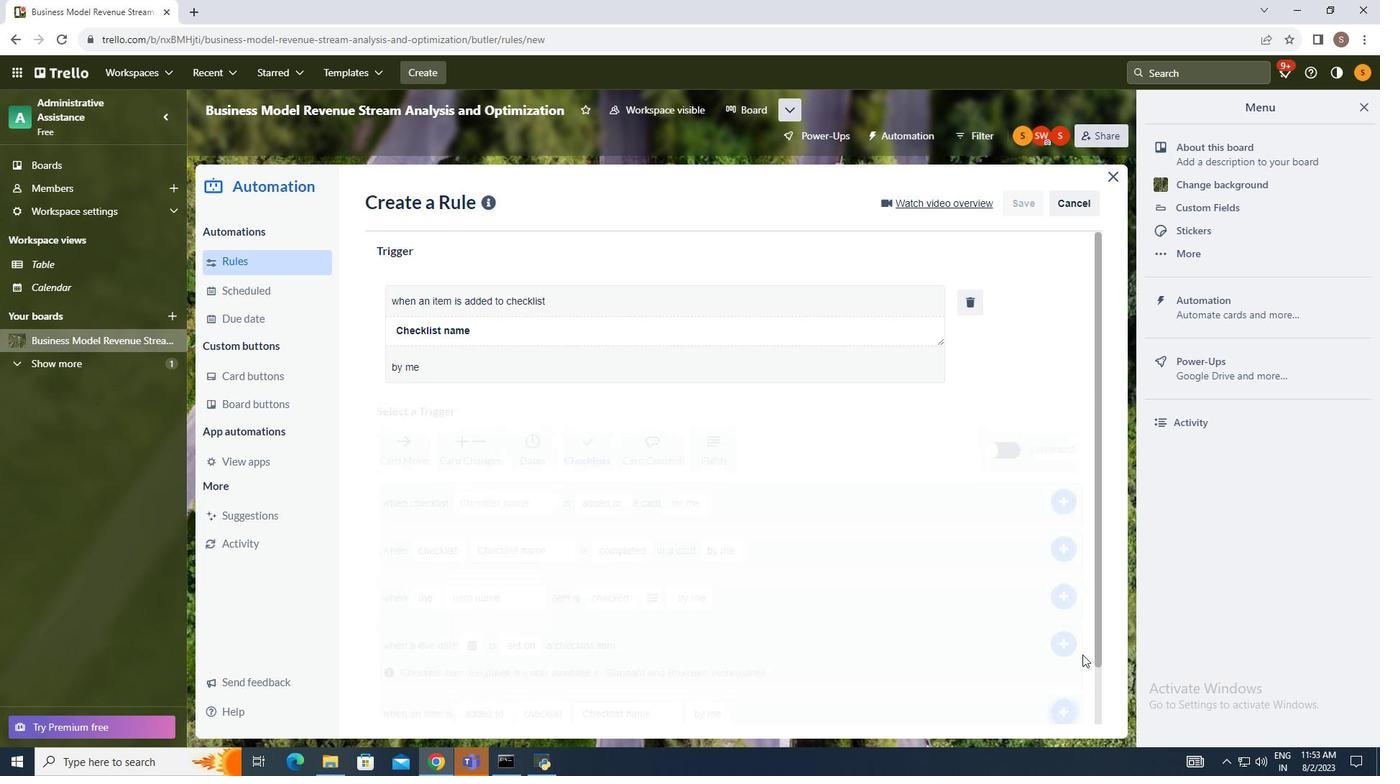 
Action: Mouse moved to (797, 395)
Screenshot: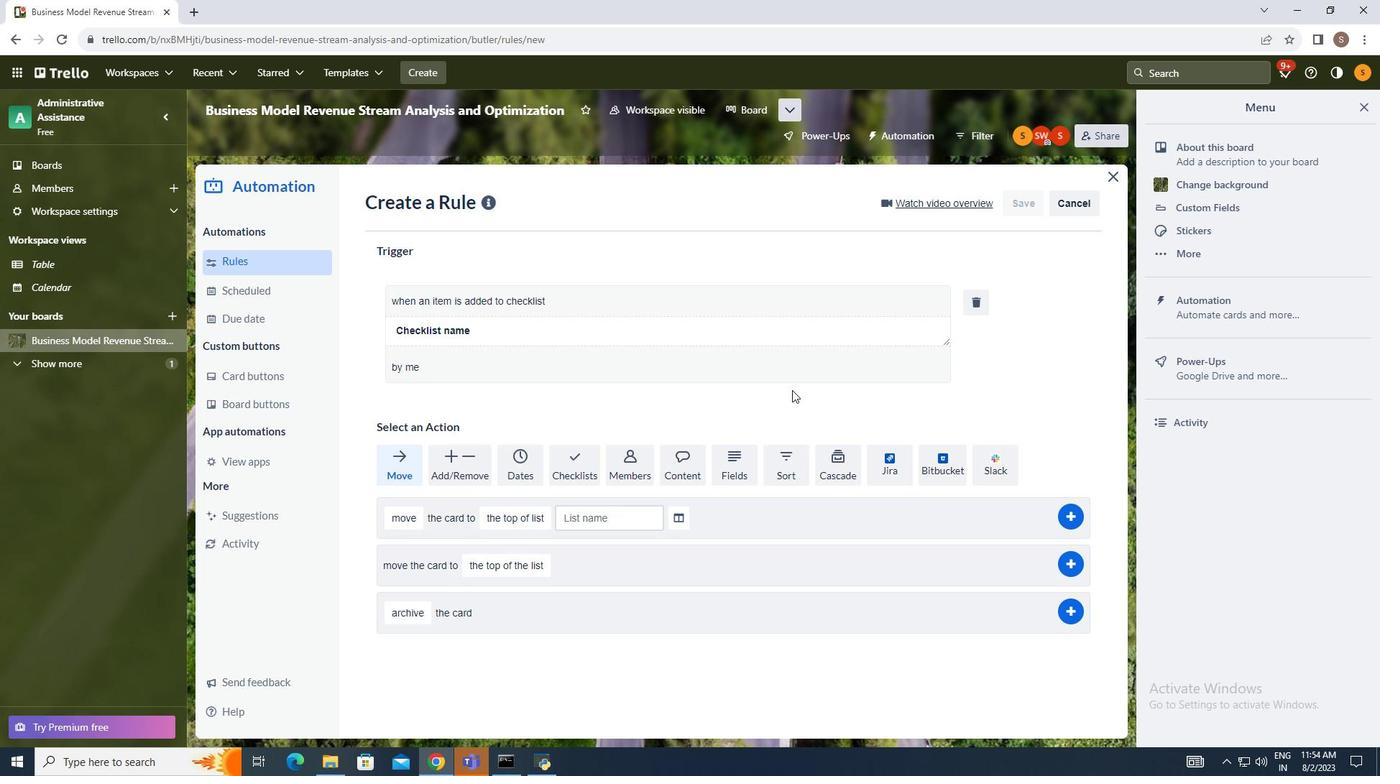
